 Task: Change  the formatting of the data  'Which is Greater than 10 'in conditional formating, put the option 'Green Fill with Dark Green Text. . 'In the sheet  Expense Control Trackerbook
Action: Mouse pressed left at (111, 117)
Screenshot: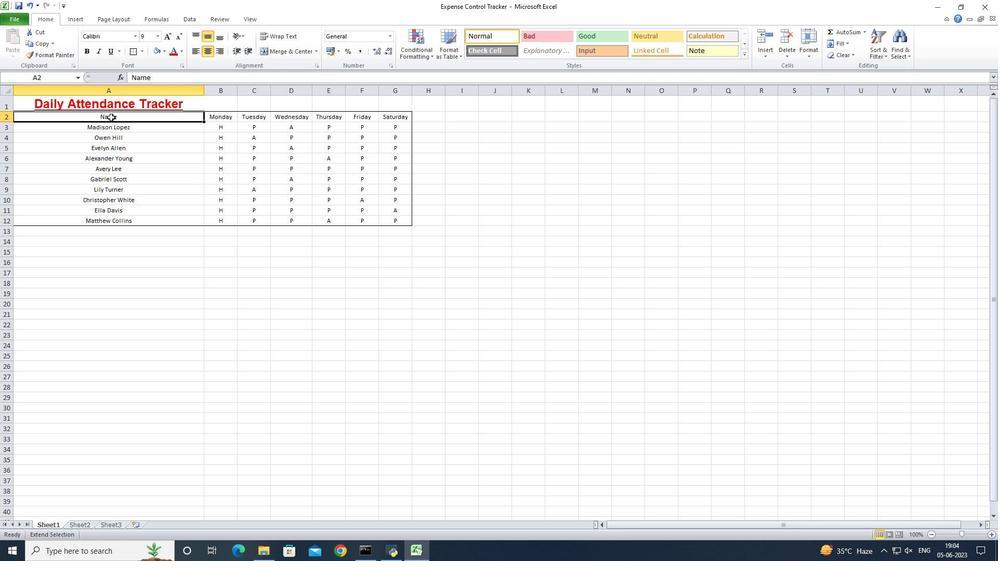 
Action: Mouse moved to (429, 55)
Screenshot: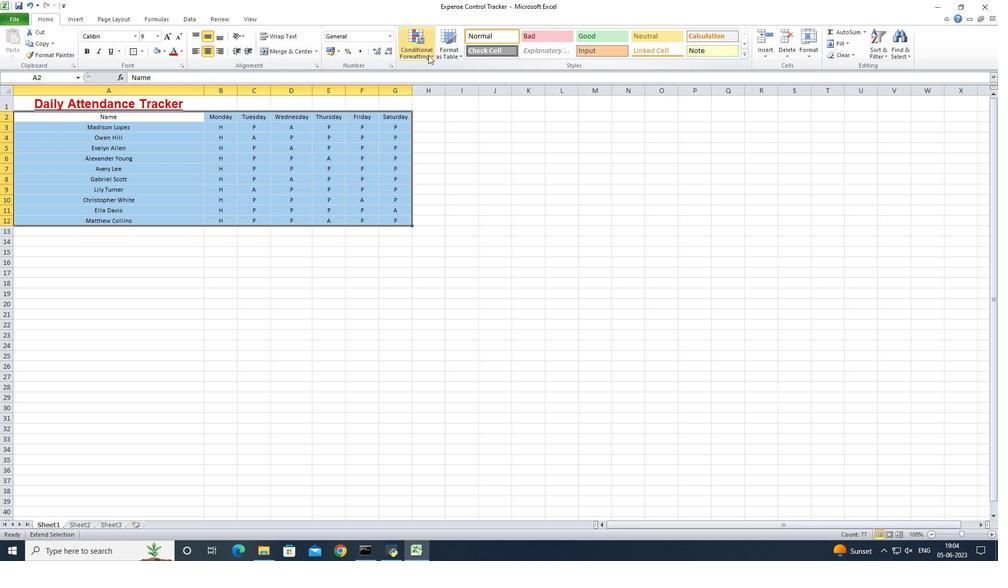 
Action: Mouse pressed left at (429, 55)
Screenshot: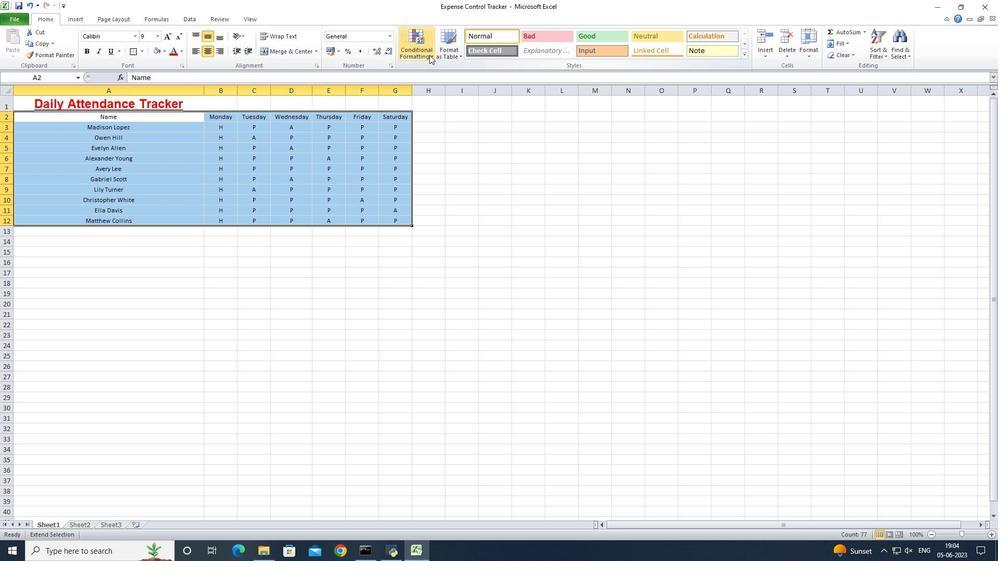 
Action: Mouse moved to (437, 79)
Screenshot: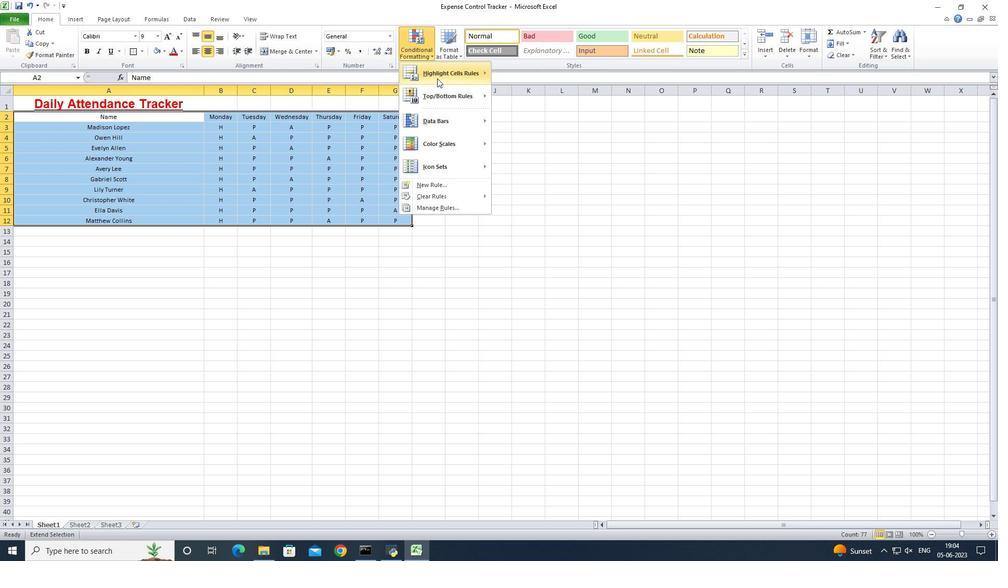 
Action: Mouse pressed left at (437, 79)
Screenshot: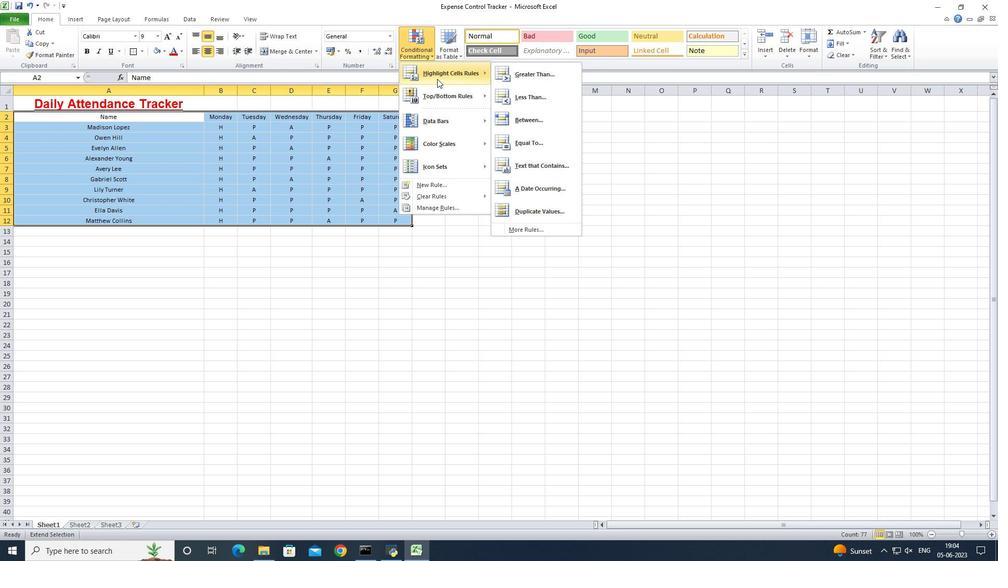 
Action: Mouse moved to (500, 83)
Screenshot: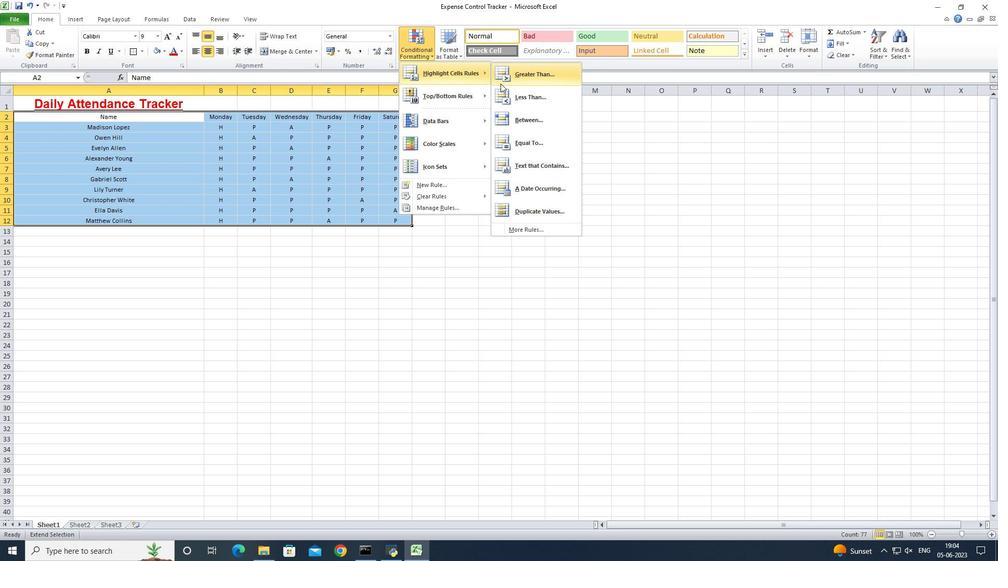 
Action: Mouse pressed left at (500, 83)
Screenshot: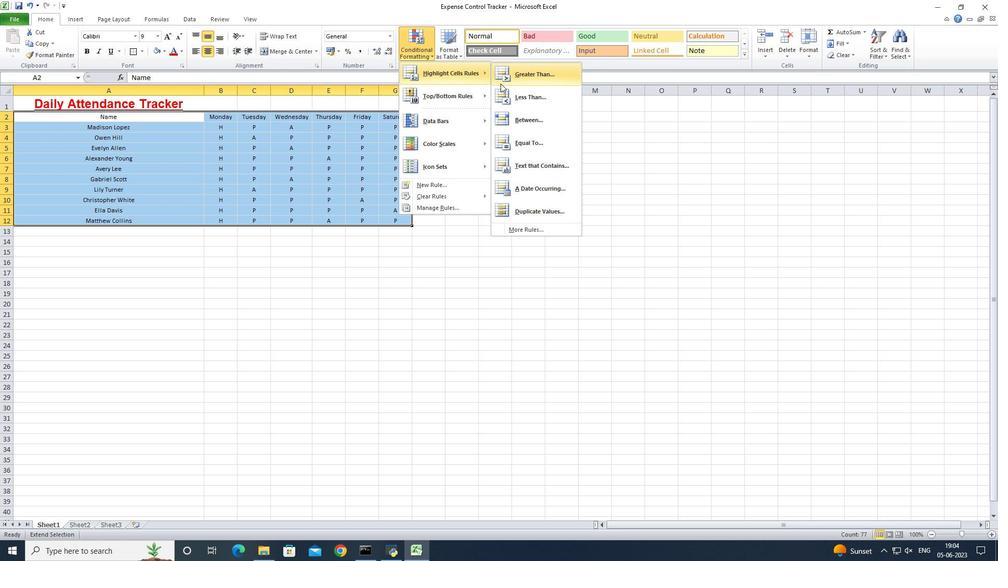 
Action: Mouse moved to (179, 262)
Screenshot: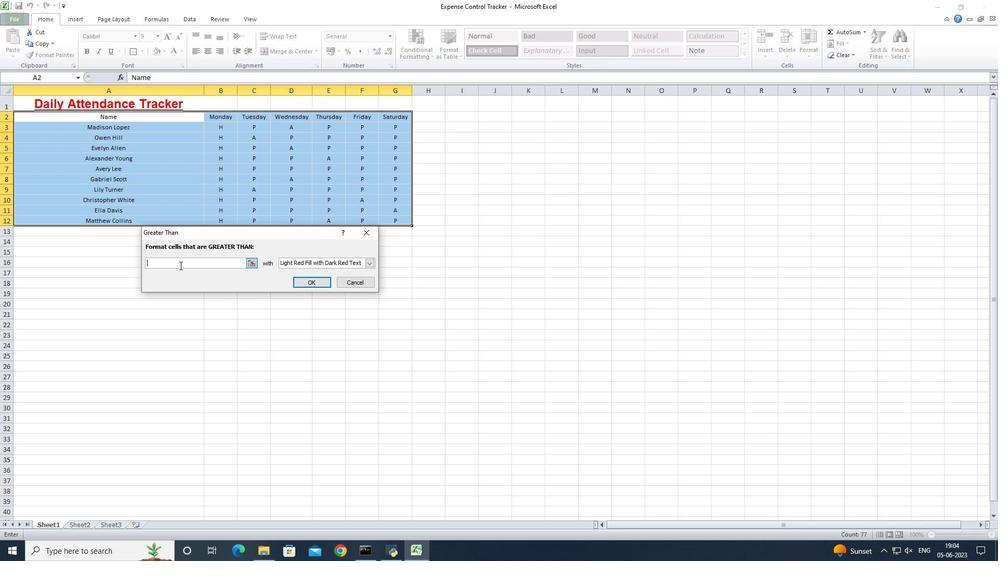 
Action: Mouse pressed left at (179, 262)
Screenshot: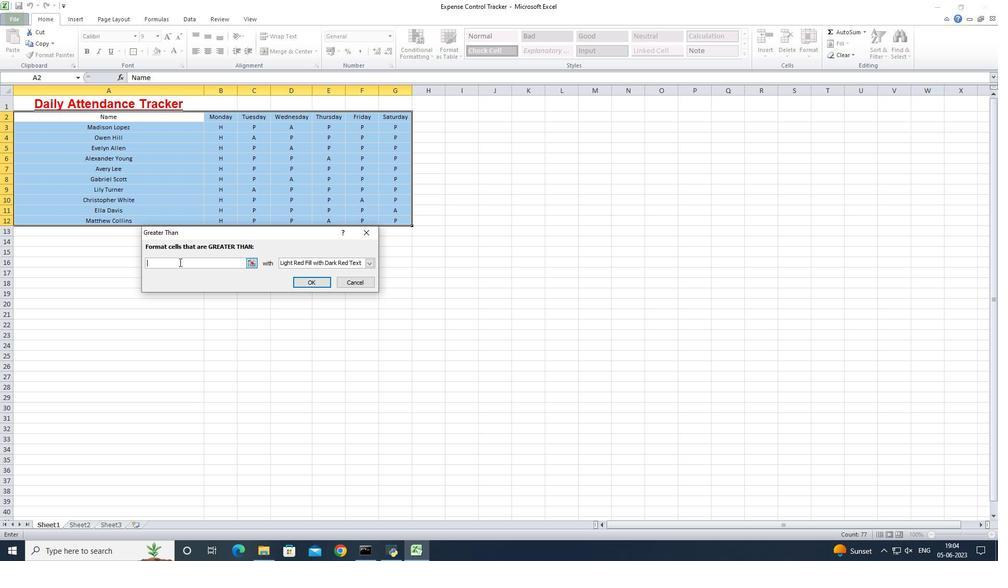 
Action: Key pressed 10
Screenshot: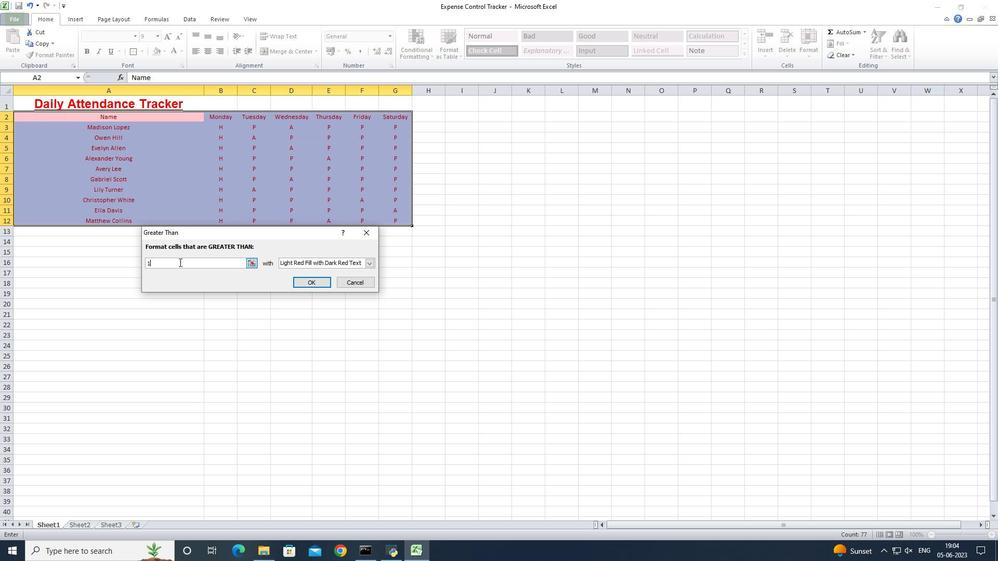 
Action: Mouse moved to (367, 260)
Screenshot: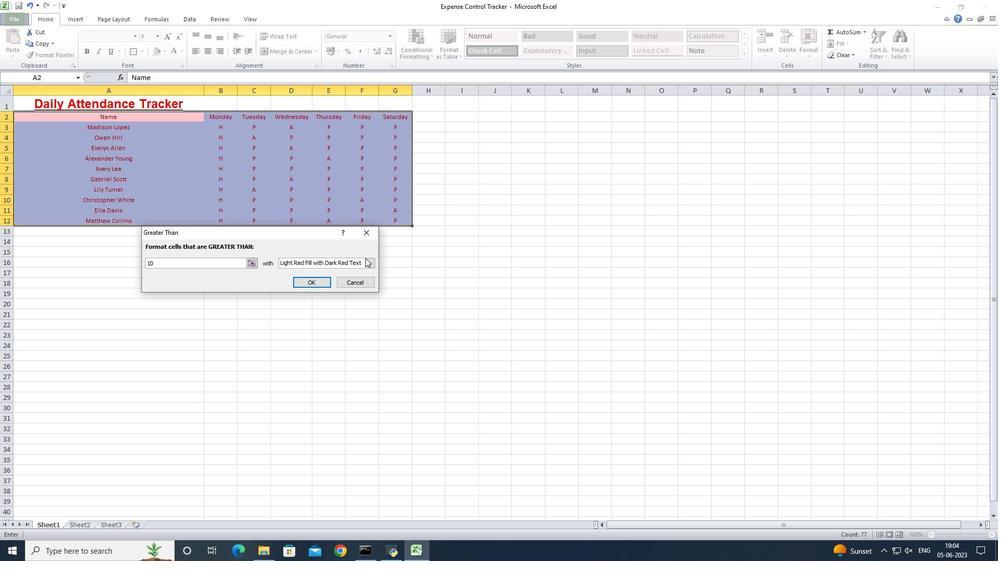 
Action: Mouse pressed left at (367, 260)
Screenshot: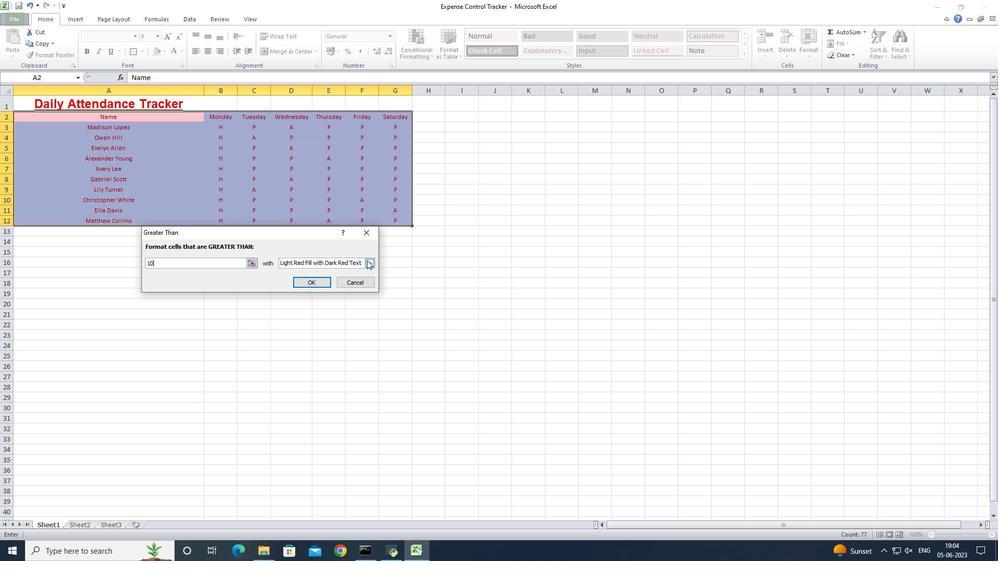 
Action: Mouse moved to (356, 284)
Screenshot: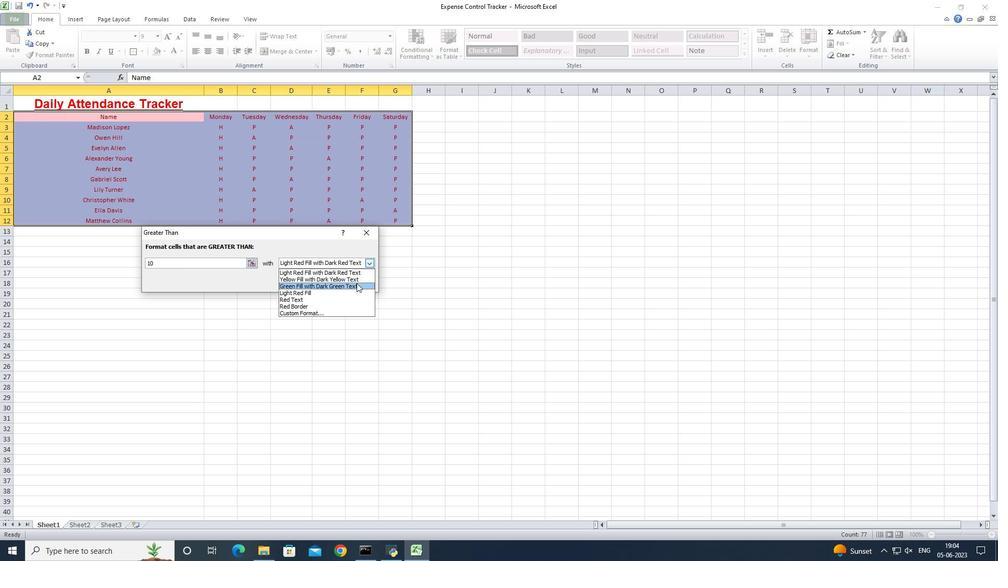 
Action: Mouse pressed left at (356, 284)
Screenshot: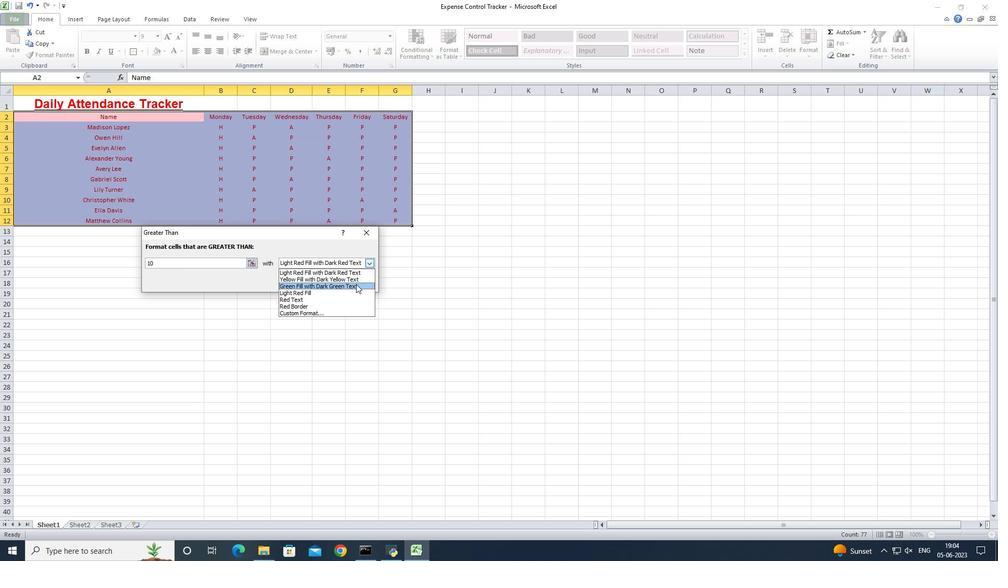 
Action: Mouse moved to (305, 282)
Screenshot: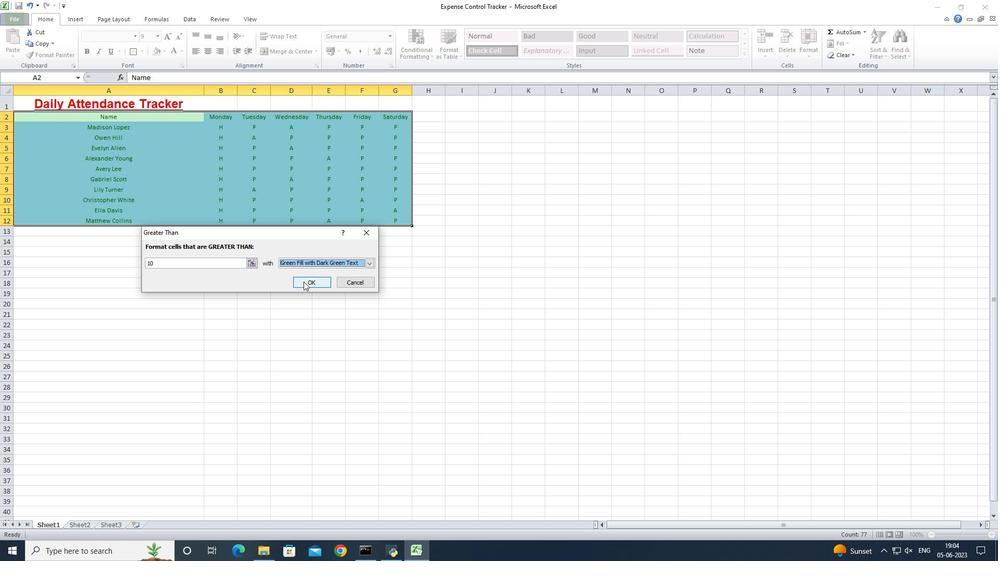 
Action: Mouse pressed left at (305, 282)
Screenshot: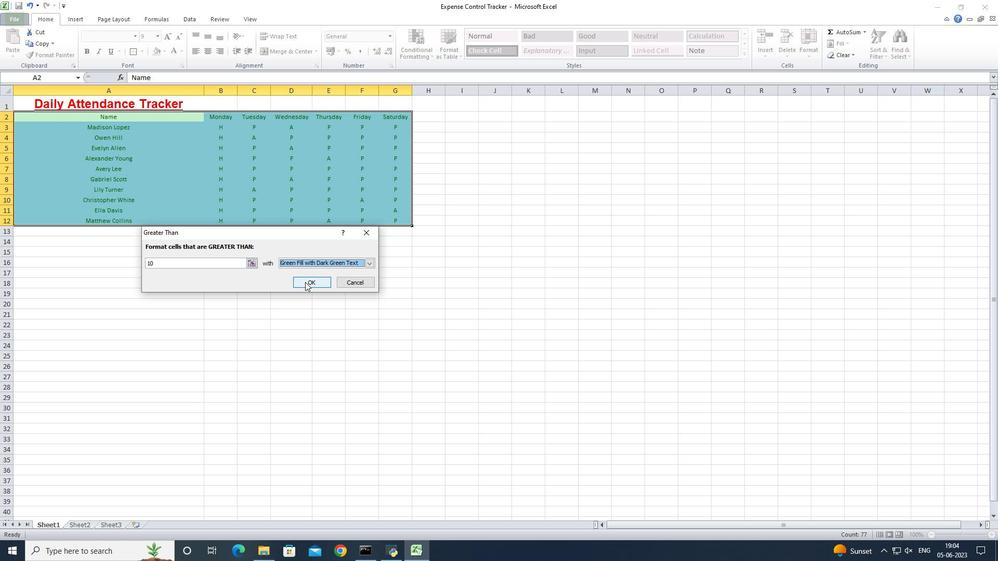 
Action: Key pressed ctrl+S
Screenshot: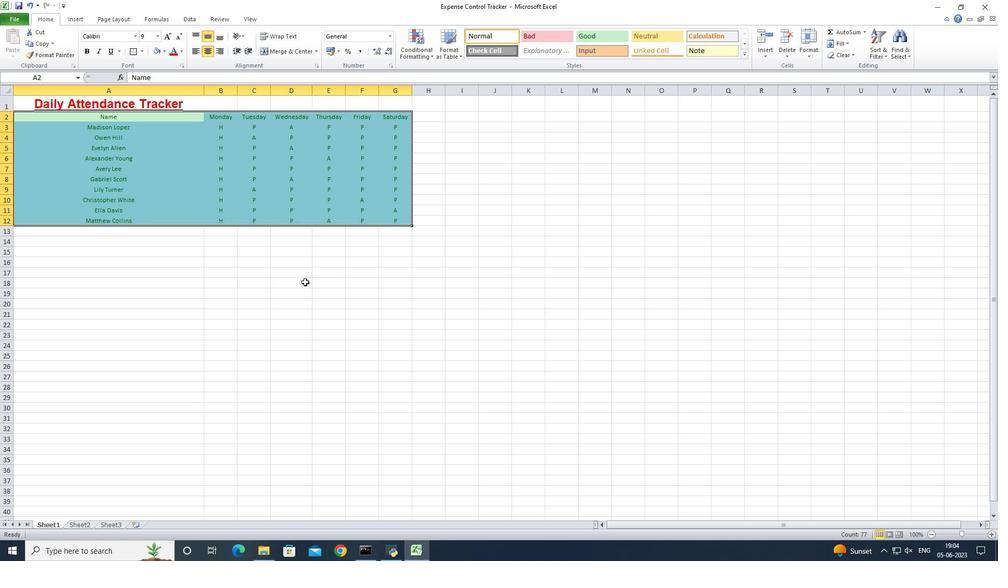 
